 Task: Set the presentation level for VBI and Teletext decoder to 3.5.
Action: Mouse moved to (126, 49)
Screenshot: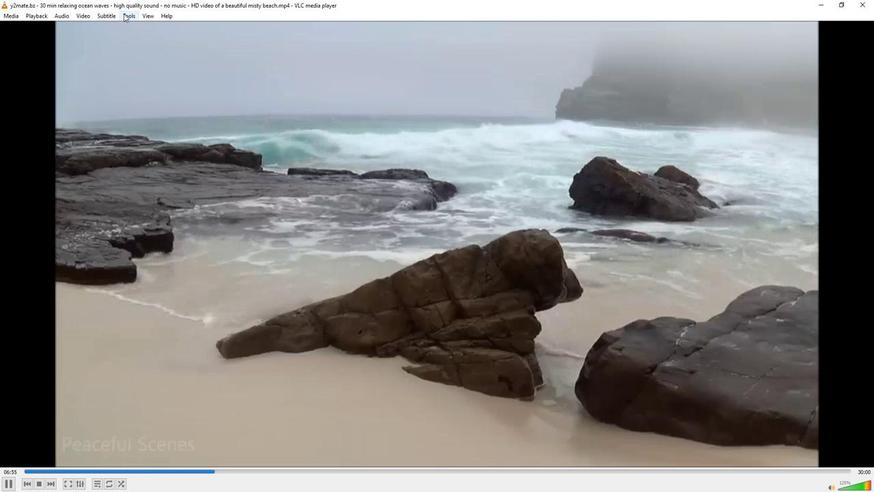 
Action: Mouse pressed left at (126, 49)
Screenshot: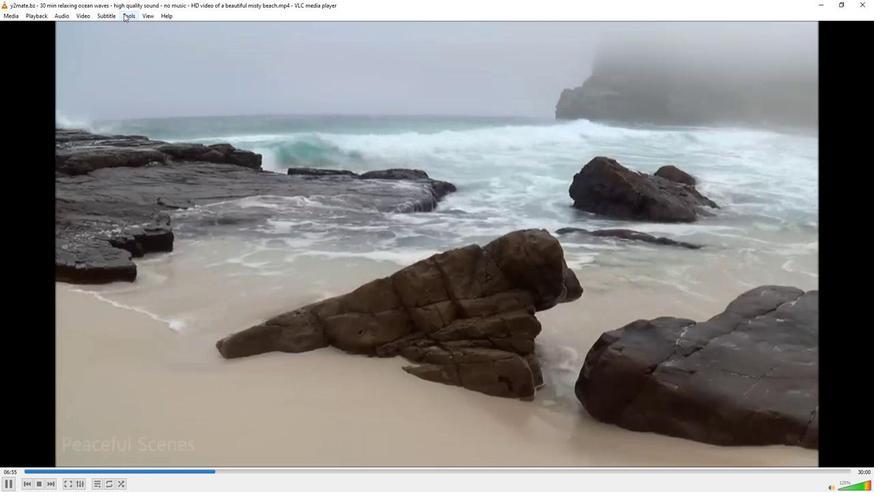 
Action: Mouse moved to (151, 144)
Screenshot: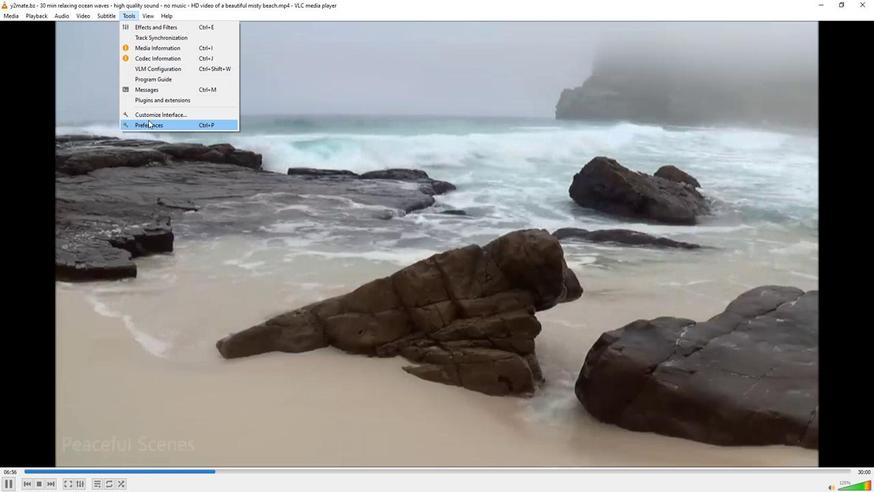 
Action: Mouse pressed left at (151, 144)
Screenshot: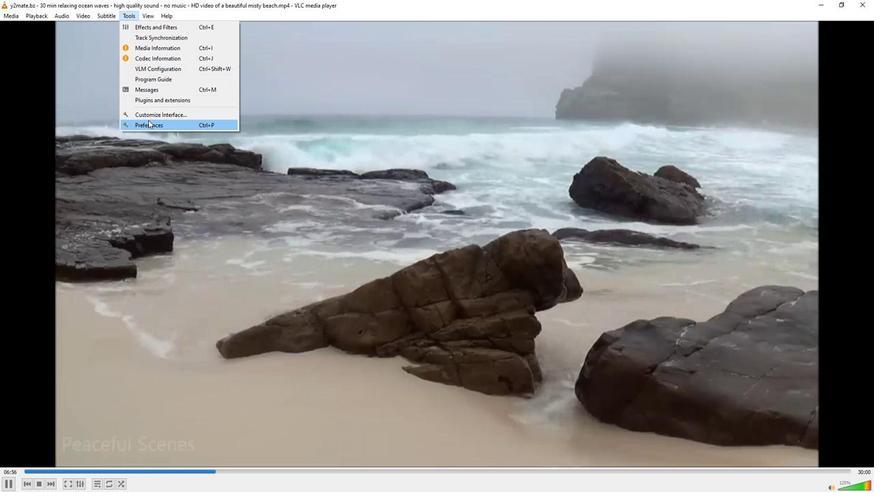 
Action: Mouse moved to (101, 377)
Screenshot: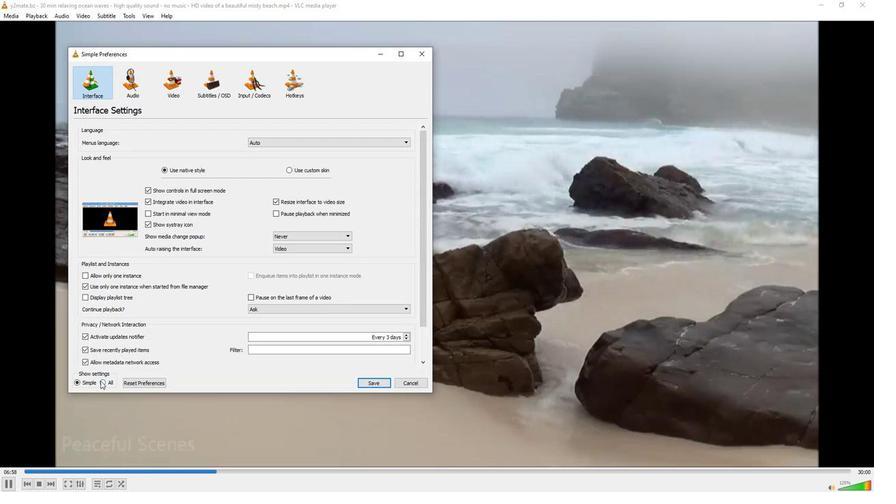 
Action: Mouse pressed left at (101, 377)
Screenshot: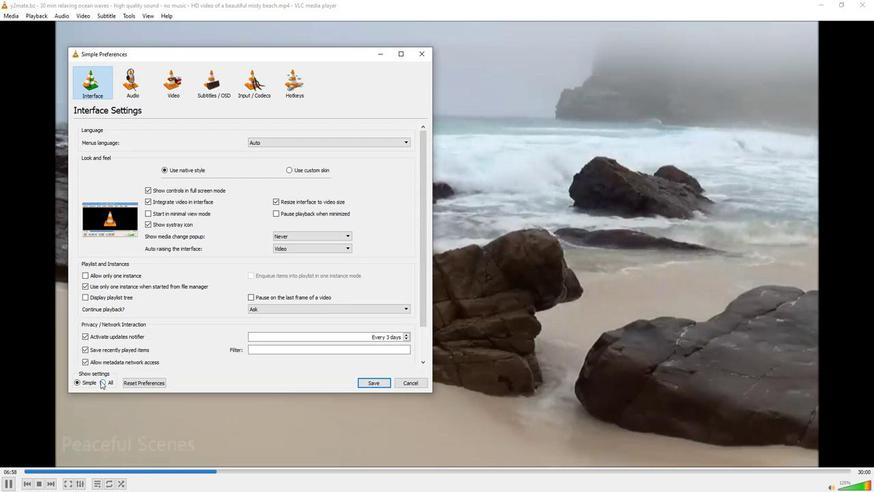 
Action: Mouse moved to (90, 265)
Screenshot: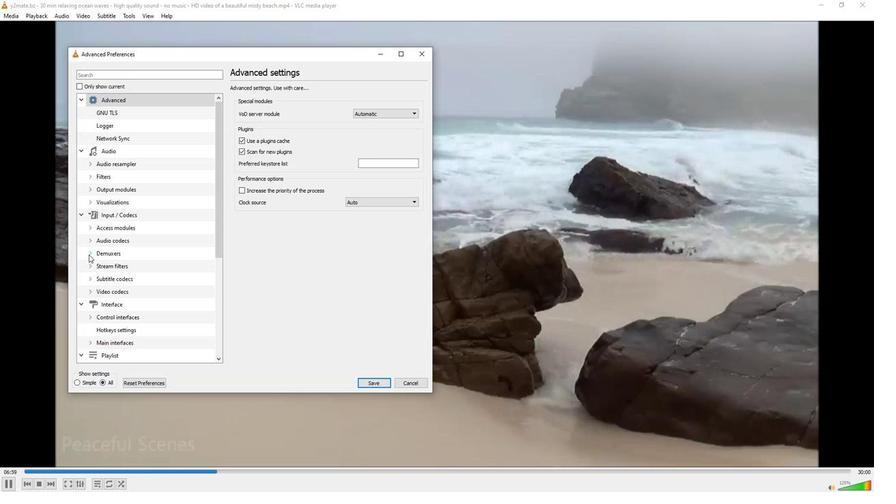 
Action: Mouse pressed left at (90, 265)
Screenshot: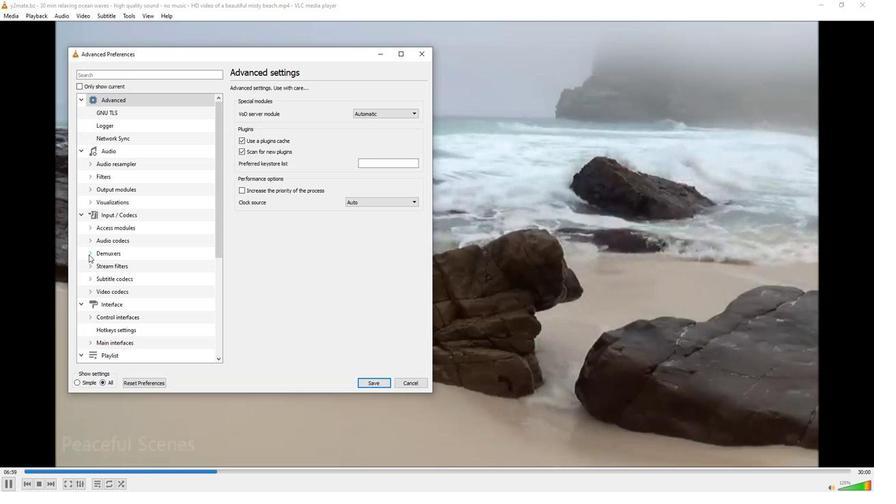 
Action: Mouse moved to (119, 297)
Screenshot: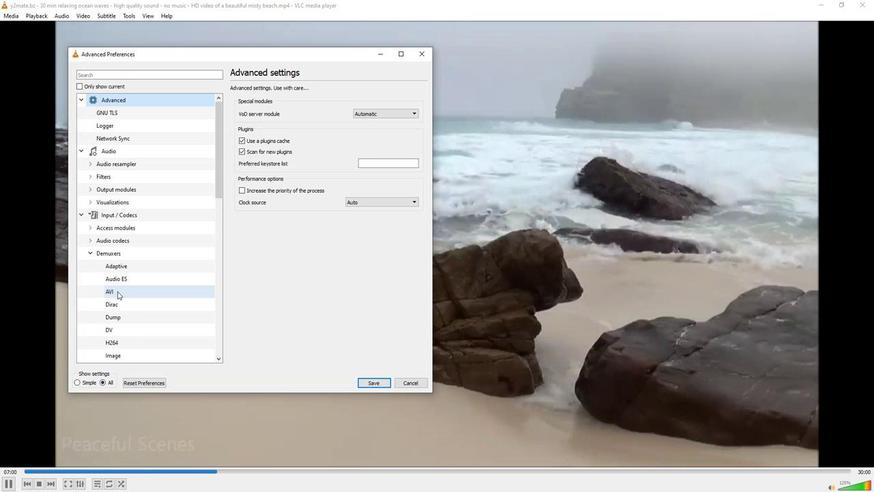
Action: Mouse scrolled (119, 297) with delta (0, 0)
Screenshot: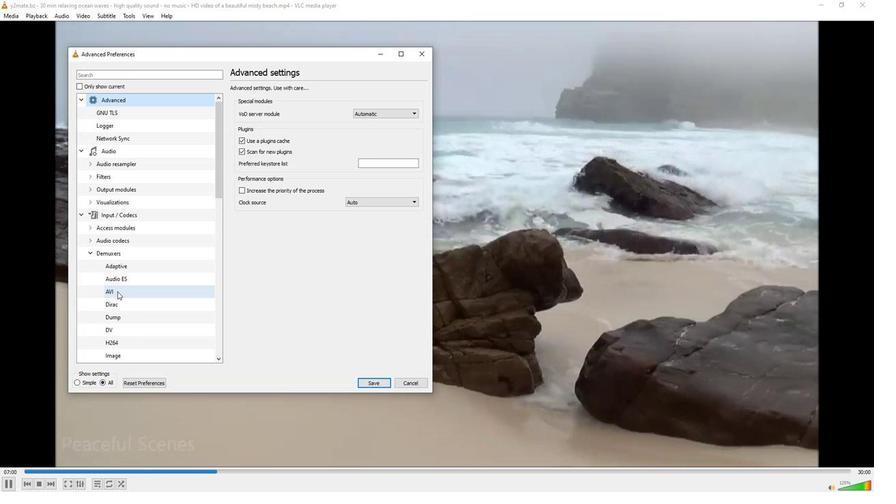
Action: Mouse scrolled (119, 297) with delta (0, 0)
Screenshot: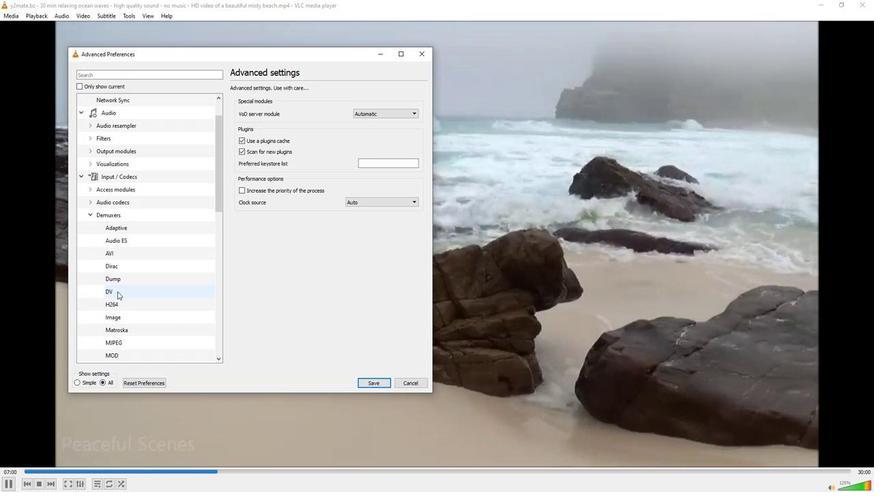 
Action: Mouse scrolled (119, 297) with delta (0, 0)
Screenshot: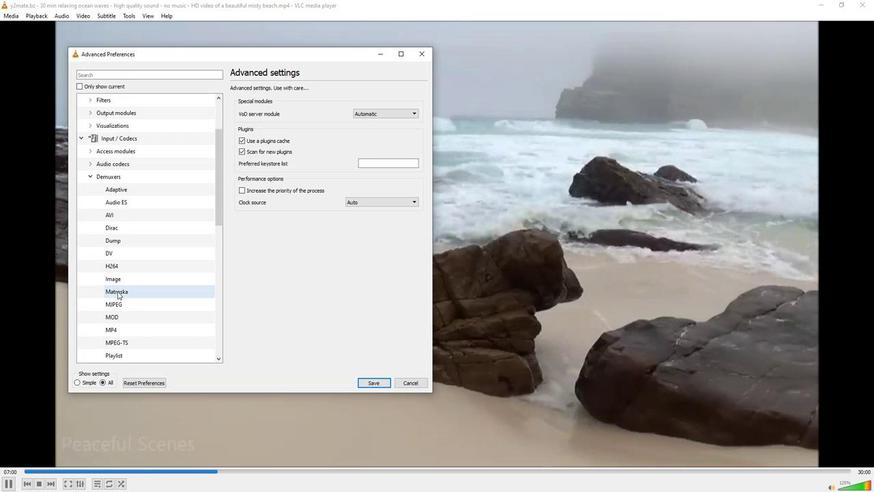 
Action: Mouse scrolled (119, 297) with delta (0, 0)
Screenshot: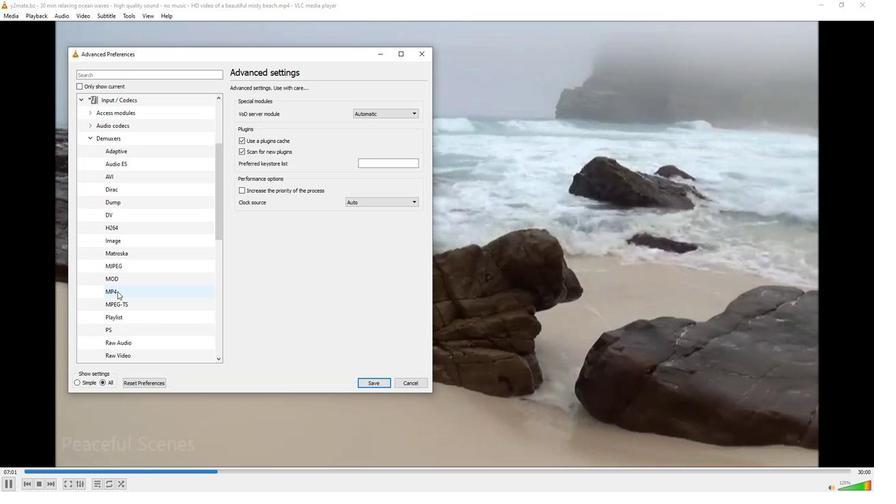 
Action: Mouse scrolled (119, 297) with delta (0, 0)
Screenshot: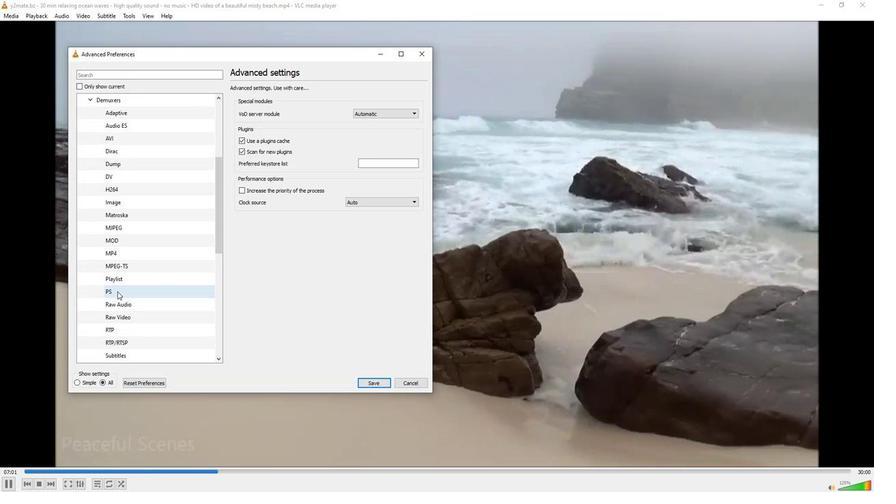 
Action: Mouse moved to (91, 355)
Screenshot: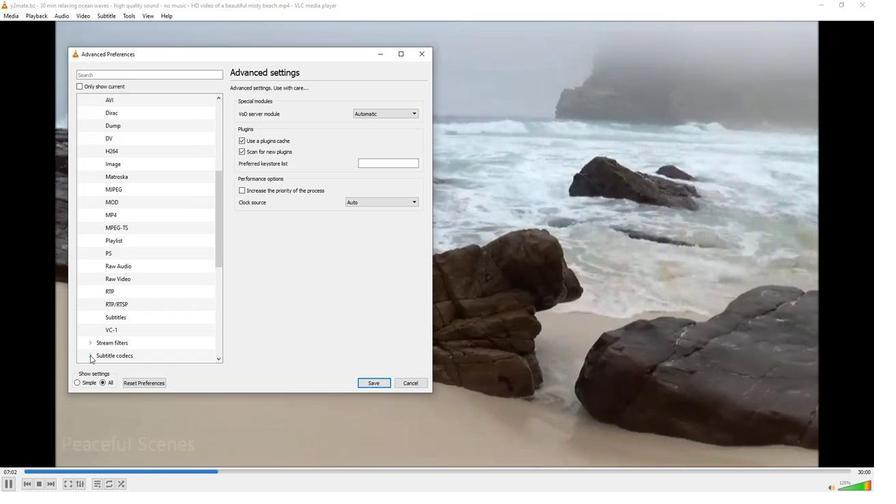 
Action: Mouse pressed left at (91, 355)
Screenshot: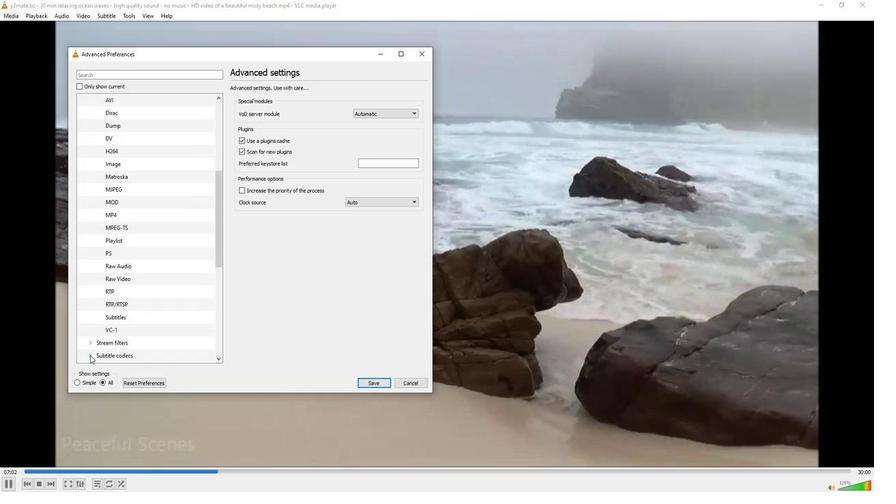 
Action: Mouse moved to (129, 345)
Screenshot: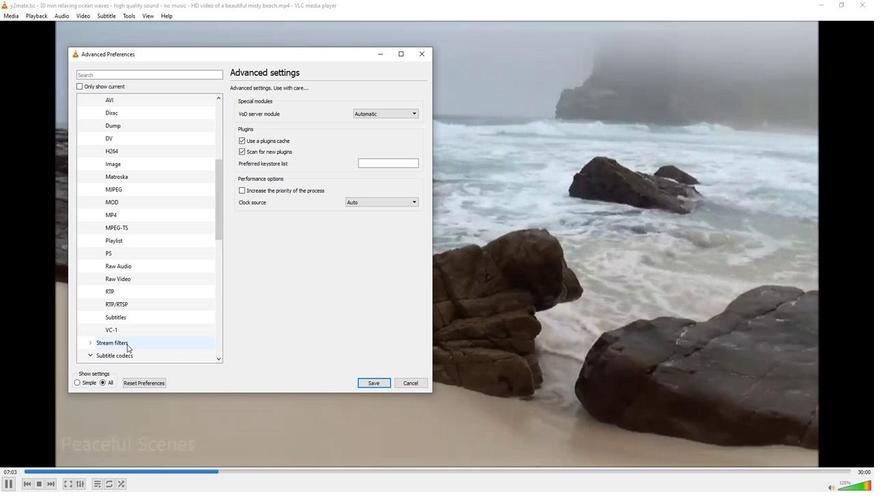 
Action: Mouse scrolled (129, 345) with delta (0, 0)
Screenshot: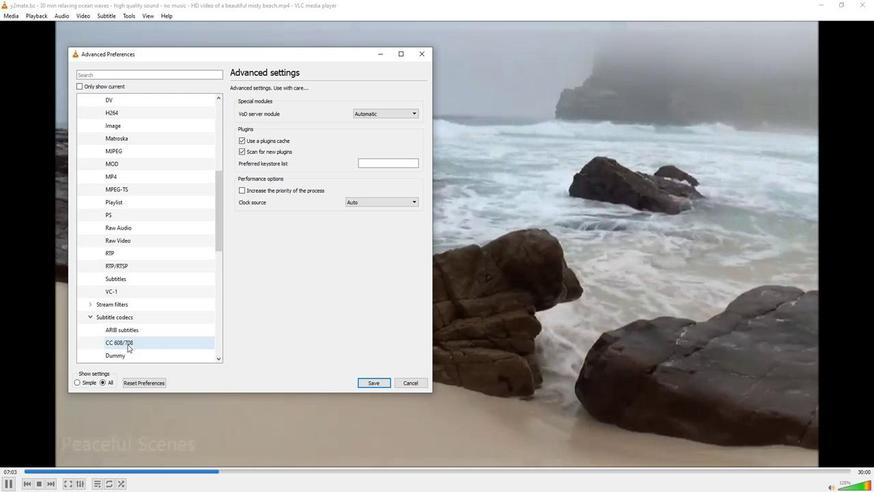 
Action: Mouse scrolled (129, 345) with delta (0, 0)
Screenshot: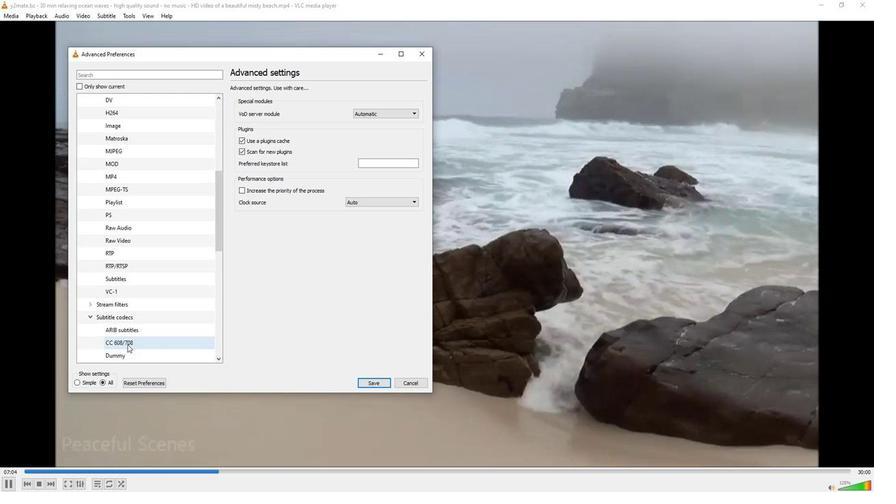 
Action: Mouse scrolled (129, 345) with delta (0, 0)
Screenshot: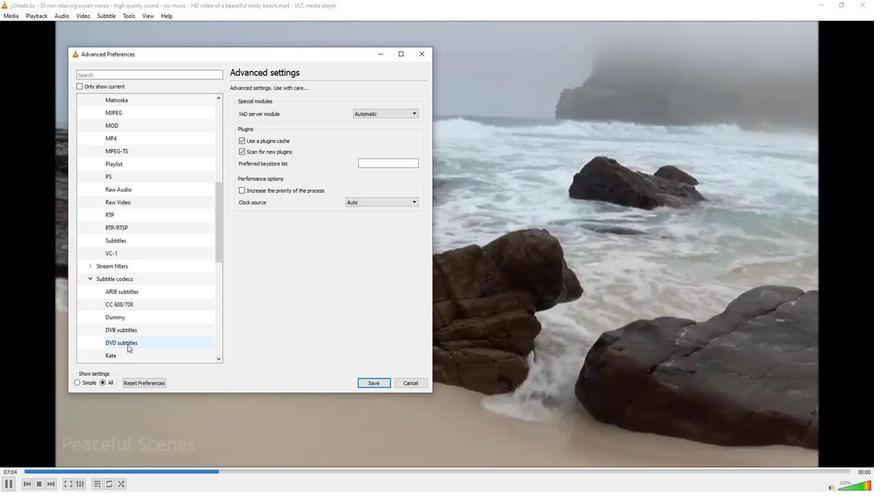 
Action: Mouse scrolled (129, 345) with delta (0, 0)
Screenshot: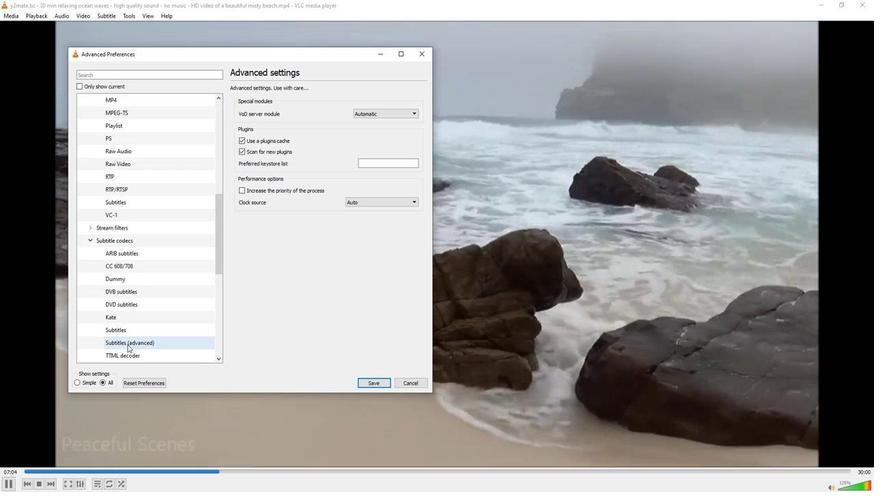 
Action: Mouse moved to (124, 344)
Screenshot: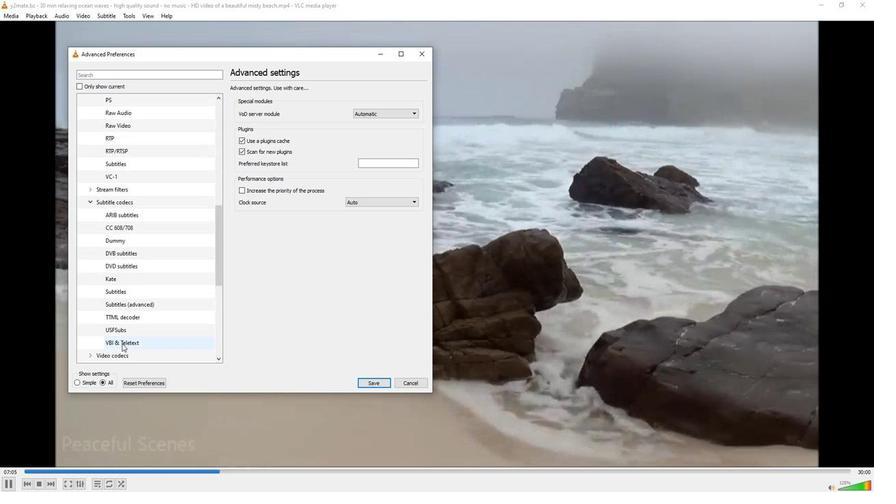 
Action: Mouse pressed left at (124, 344)
Screenshot: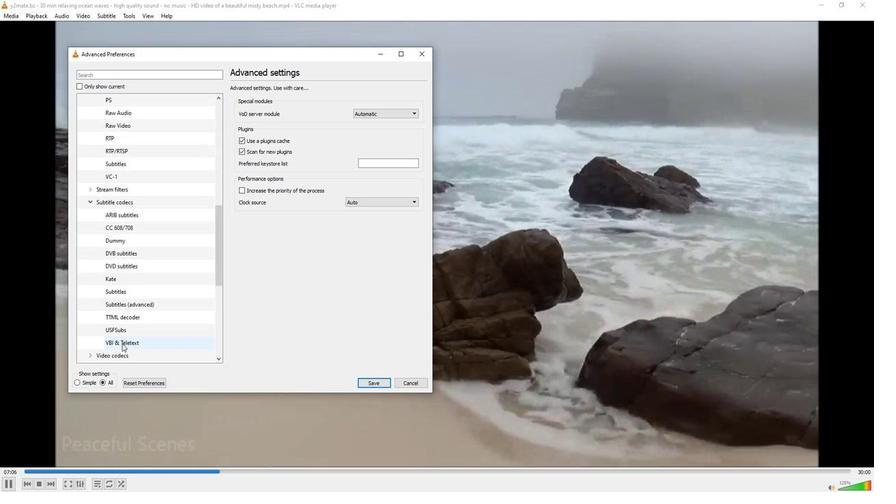 
Action: Mouse moved to (400, 170)
Screenshot: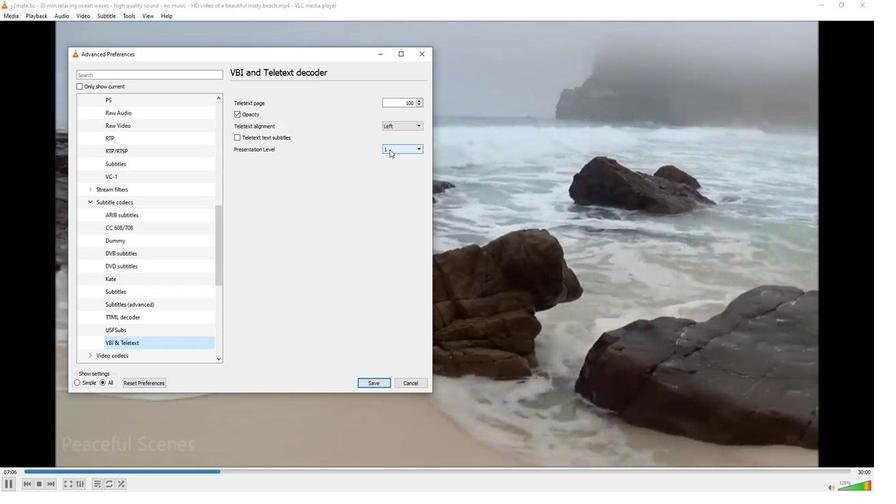 
Action: Mouse pressed left at (400, 170)
Screenshot: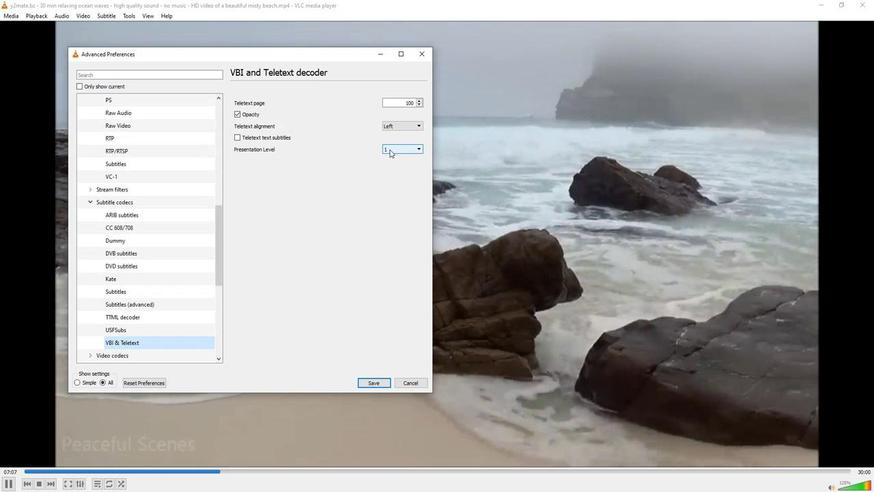 
Action: Mouse moved to (399, 193)
Screenshot: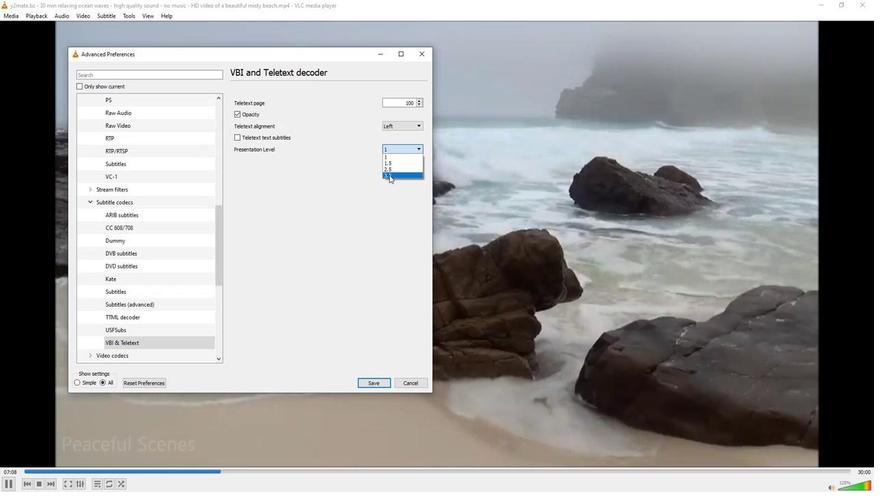 
Action: Mouse pressed left at (399, 193)
Screenshot: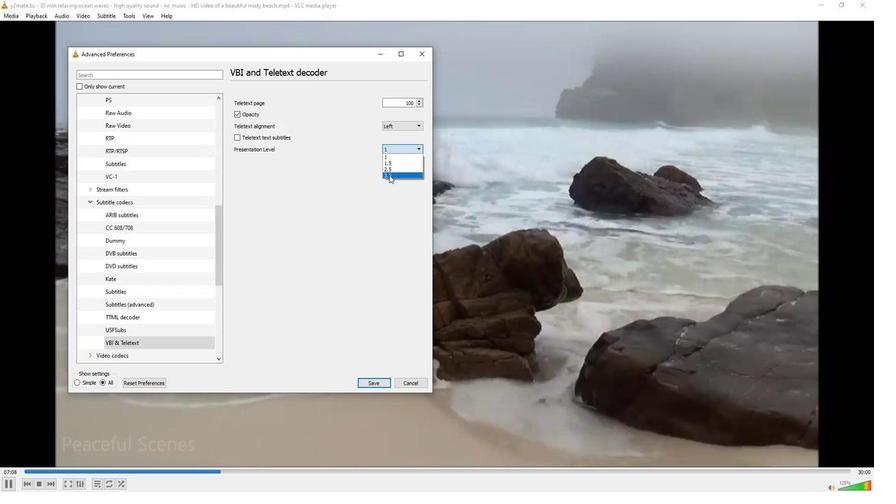 
Action: Mouse moved to (358, 215)
Screenshot: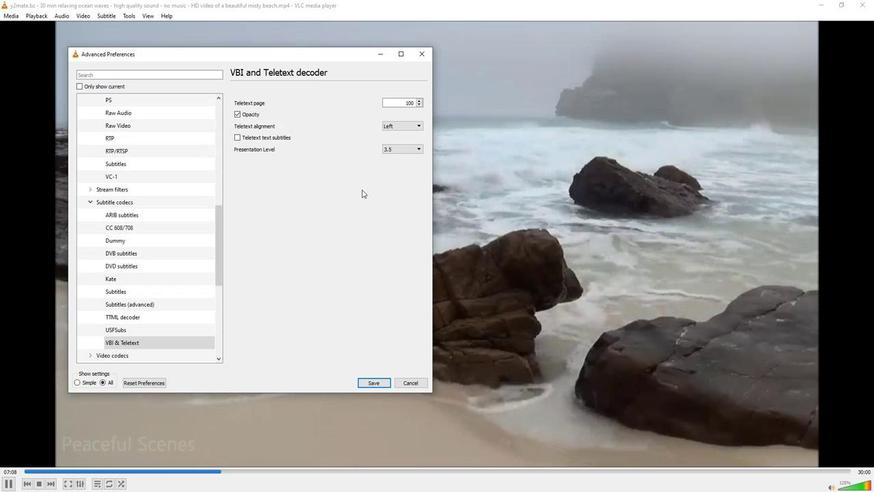 
